 Task: Add a new rule when a card is added to the list "to do", the card's label should be yellow.
Action: Mouse pressed left at (635, 183)
Screenshot: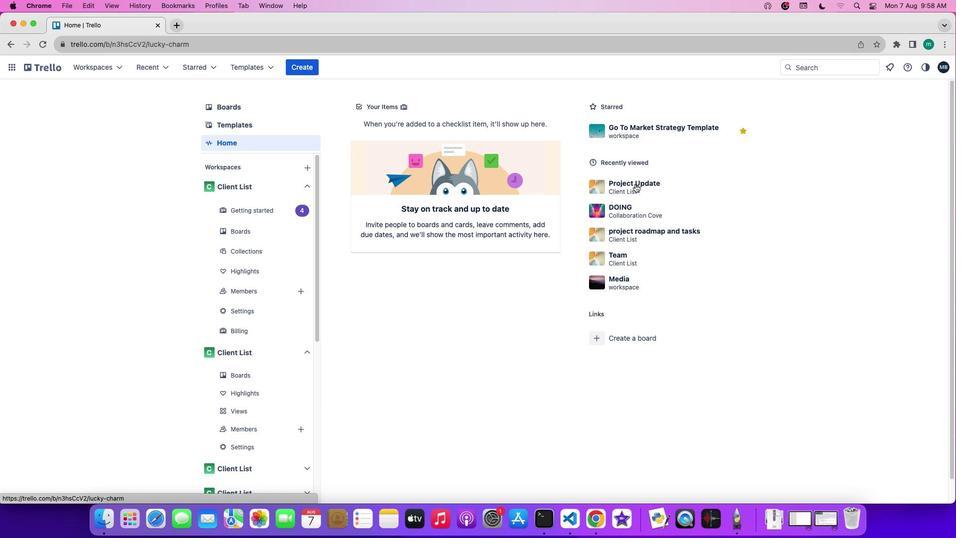 
Action: Mouse moved to (258, 138)
Screenshot: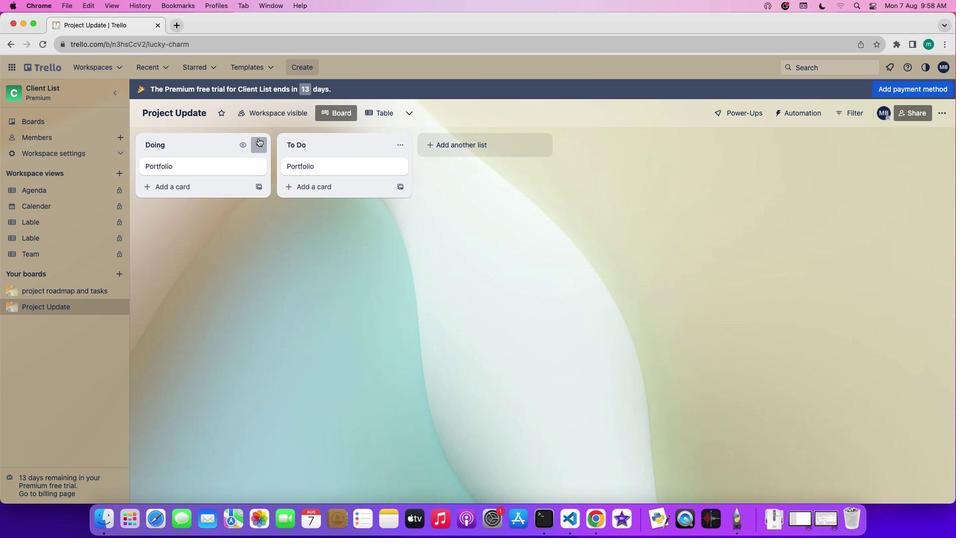 
Action: Mouse pressed left at (258, 138)
Screenshot: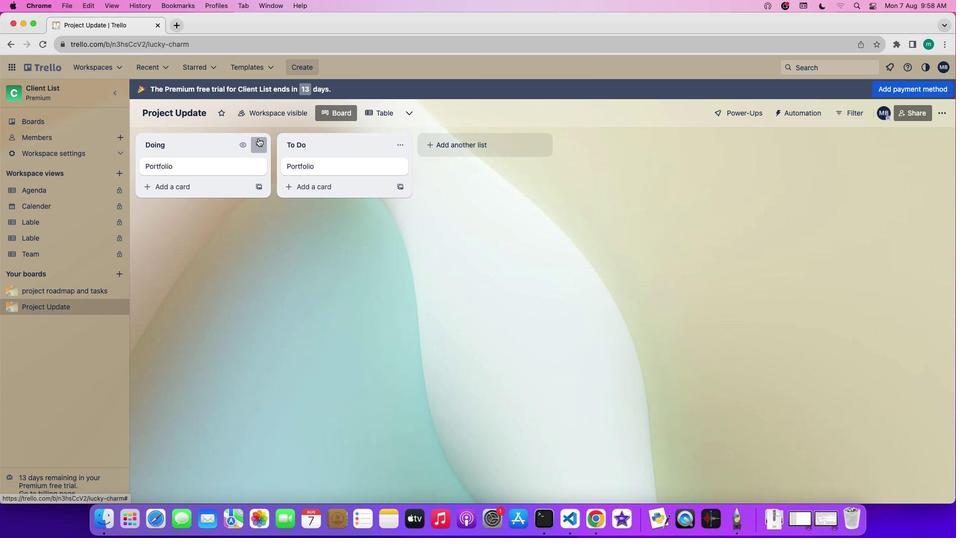 
Action: Mouse moved to (277, 276)
Screenshot: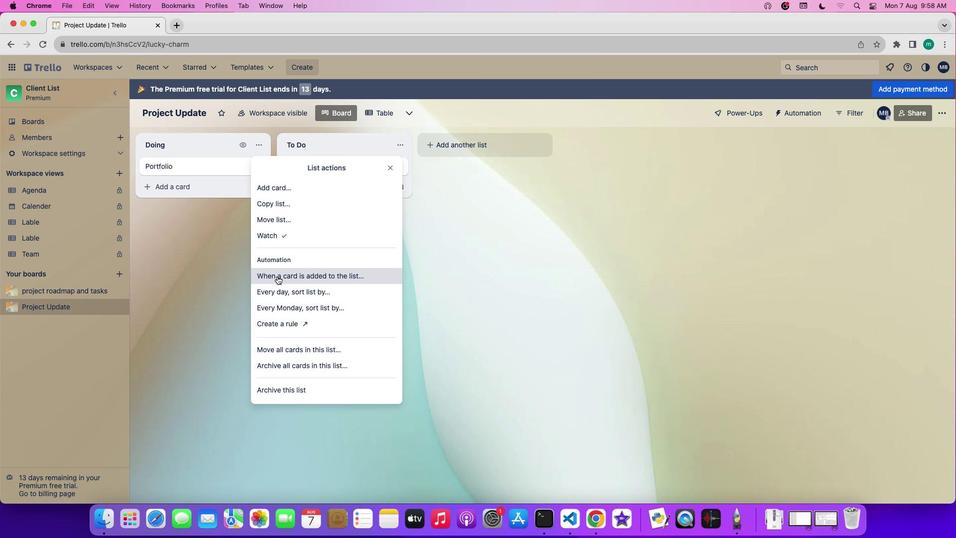 
Action: Mouse pressed left at (277, 276)
Screenshot: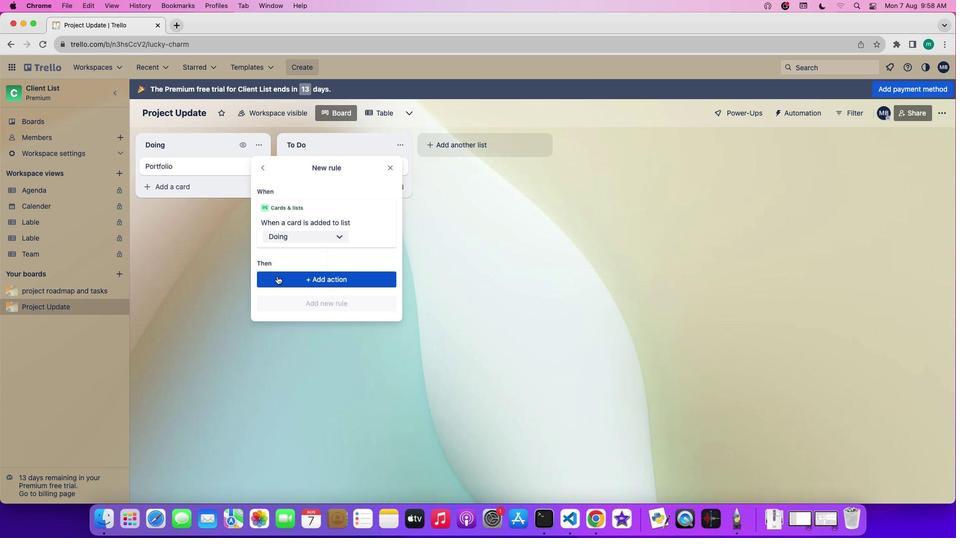 
Action: Mouse moved to (280, 277)
Screenshot: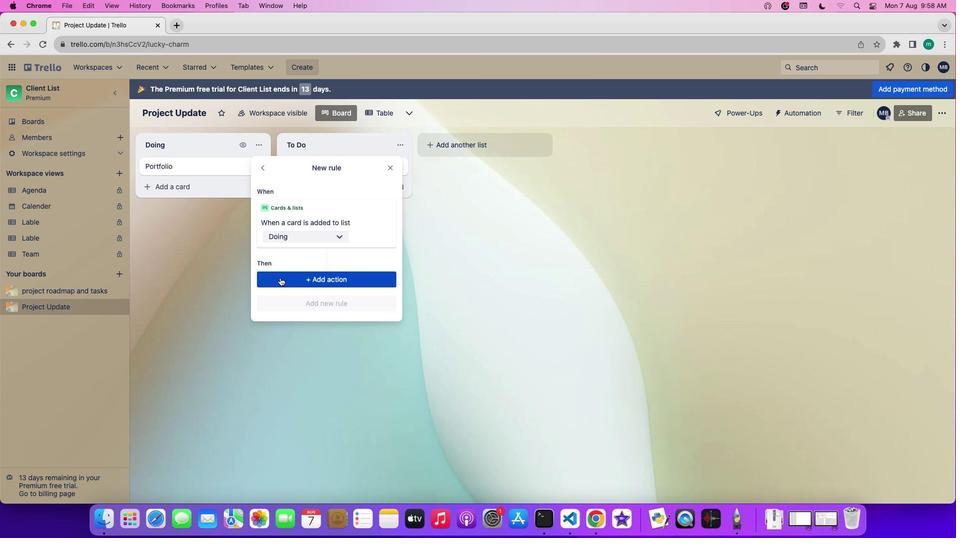 
Action: Mouse pressed left at (280, 277)
Screenshot: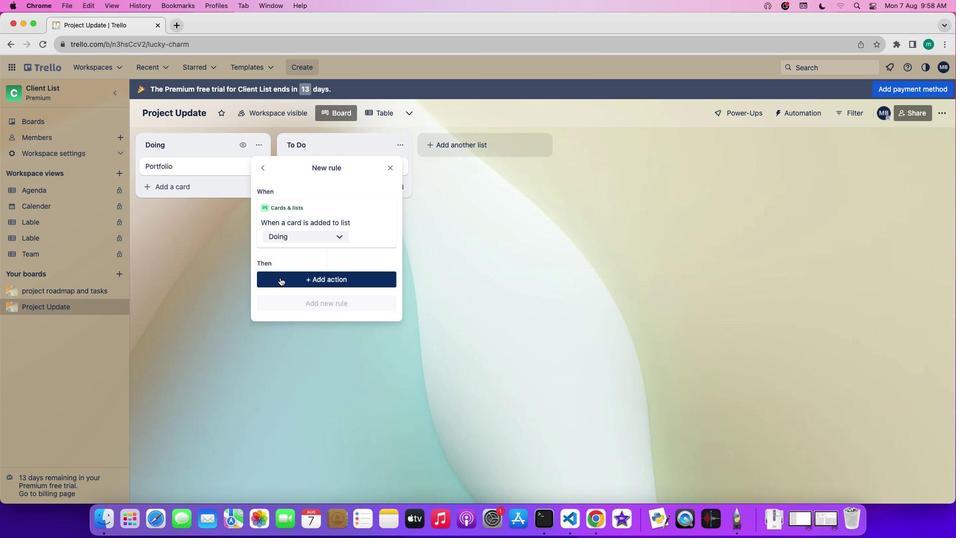 
Action: Mouse moved to (299, 236)
Screenshot: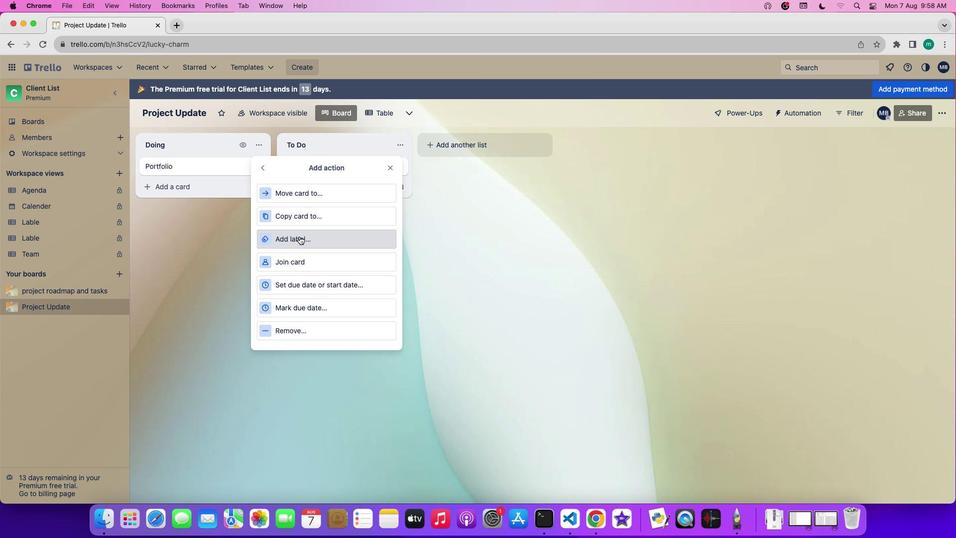 
Action: Mouse pressed left at (299, 236)
Screenshot: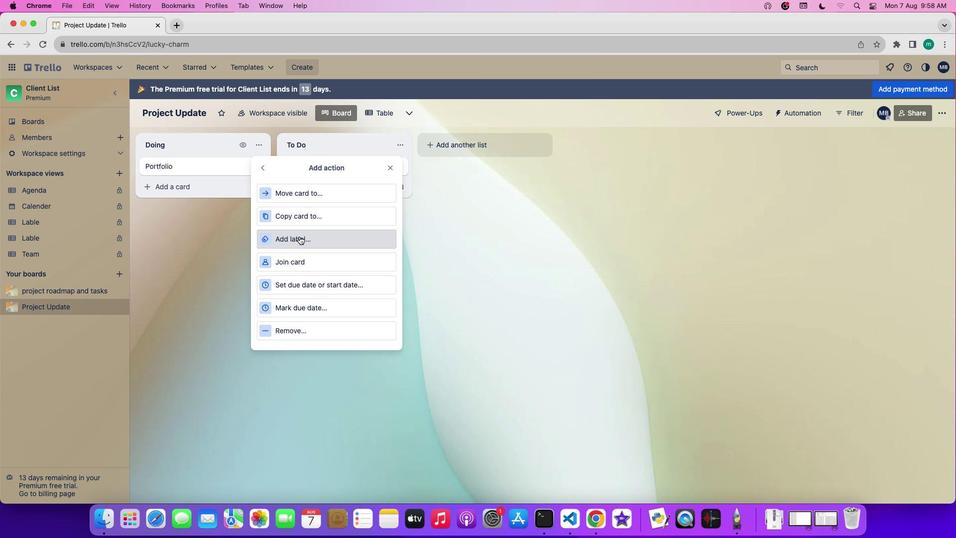 
Action: Mouse moved to (308, 228)
Screenshot: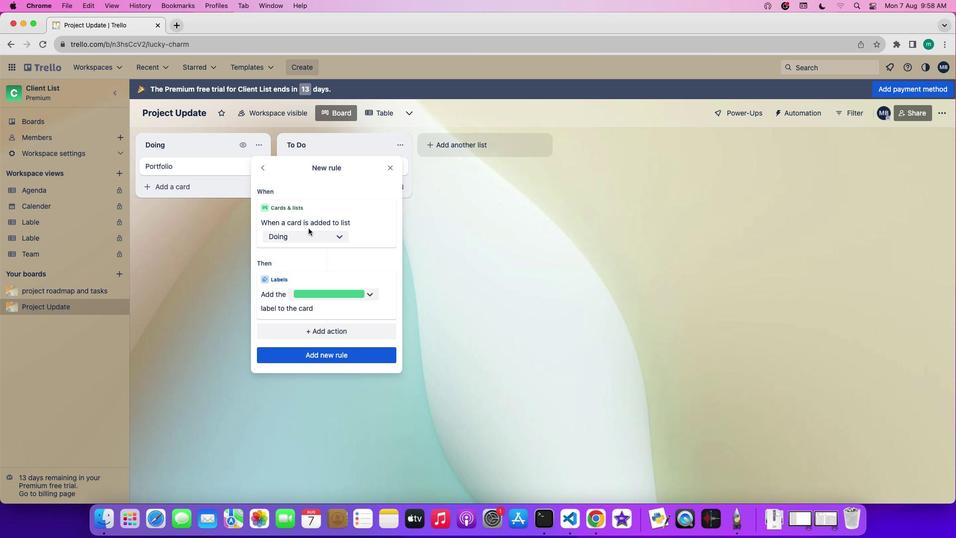 
Action: Mouse pressed left at (308, 228)
Screenshot: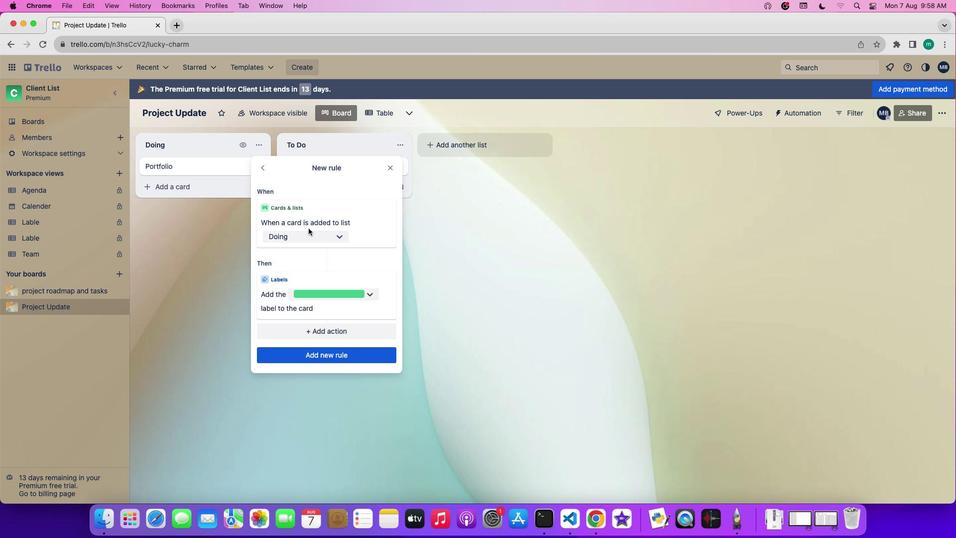 
Action: Mouse moved to (305, 230)
Screenshot: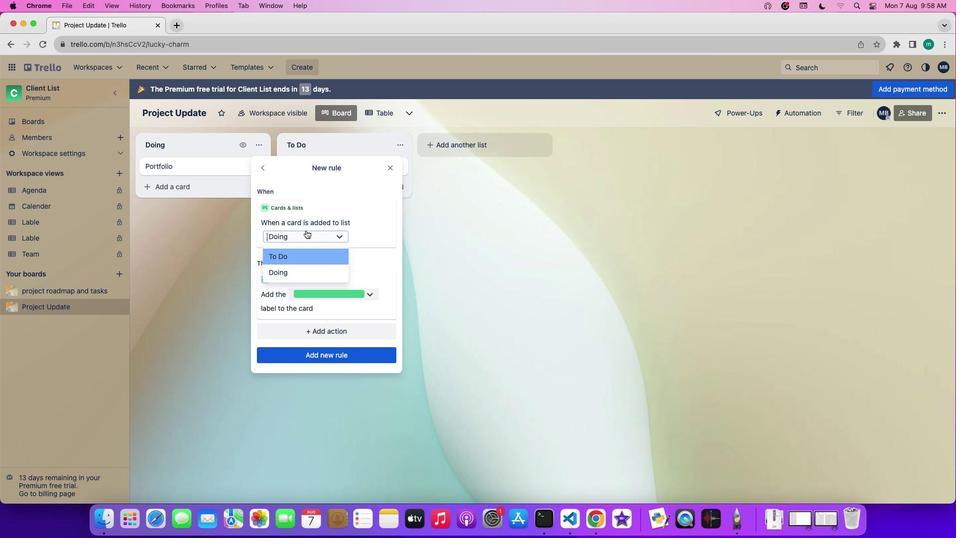 
Action: Mouse pressed left at (305, 230)
Screenshot: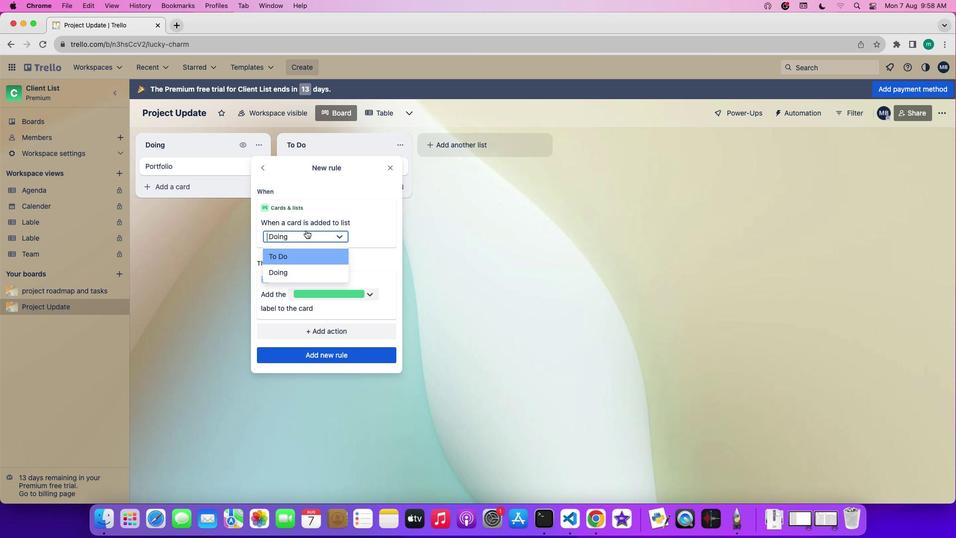 
Action: Mouse moved to (308, 258)
Screenshot: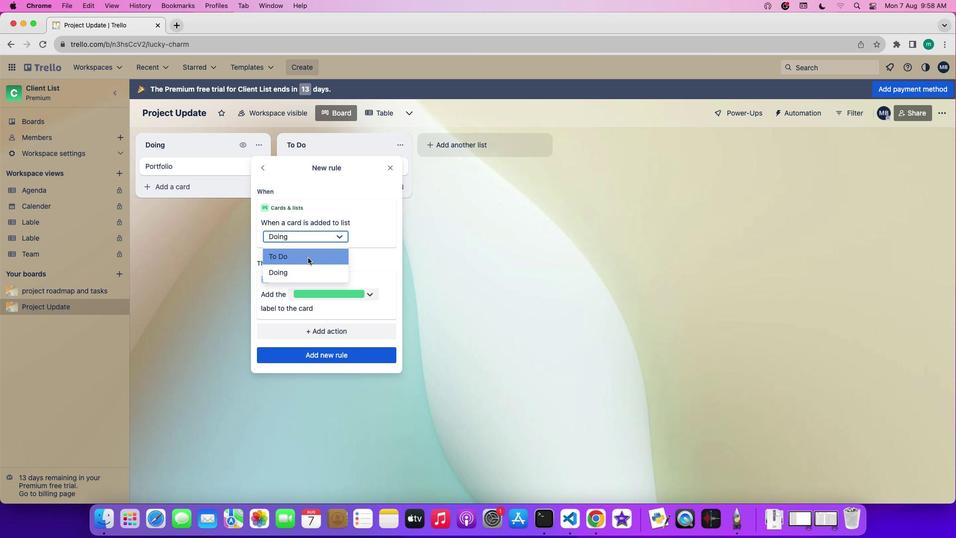 
Action: Mouse pressed left at (308, 258)
Screenshot: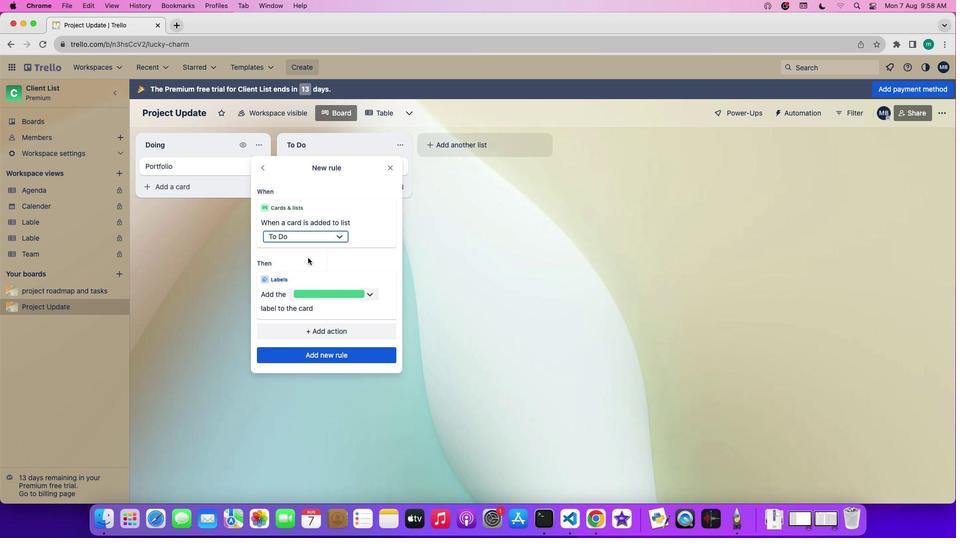 
Action: Mouse moved to (343, 298)
Screenshot: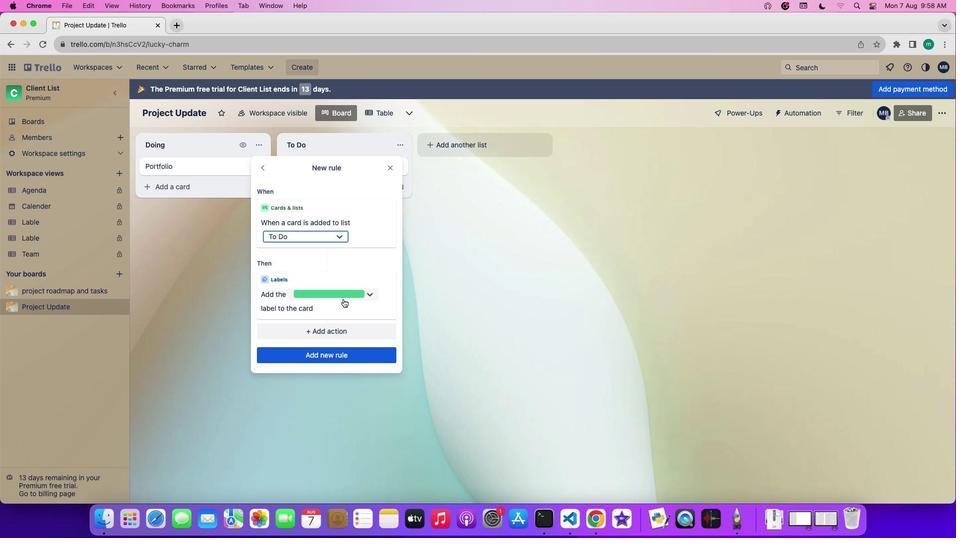 
Action: Mouse pressed left at (343, 298)
Screenshot: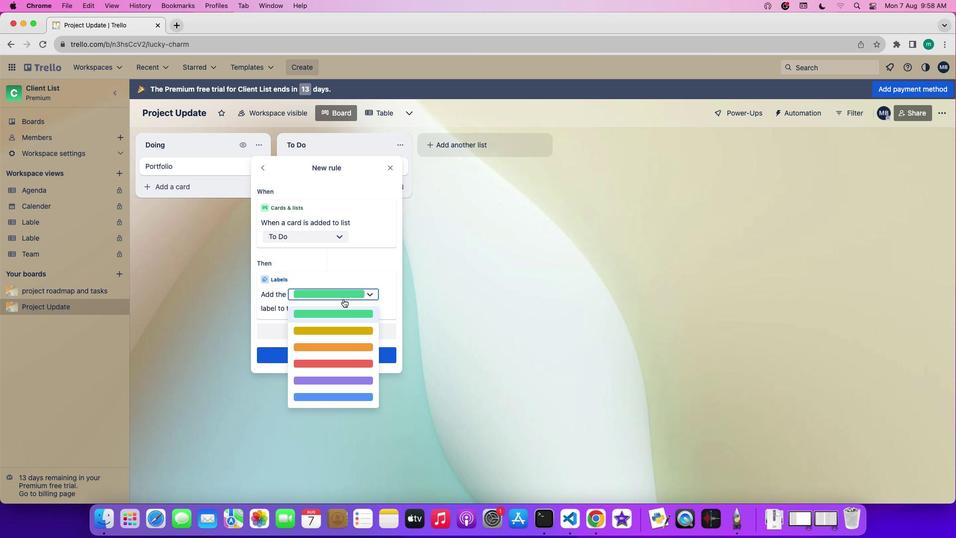 
Action: Mouse moved to (350, 328)
Screenshot: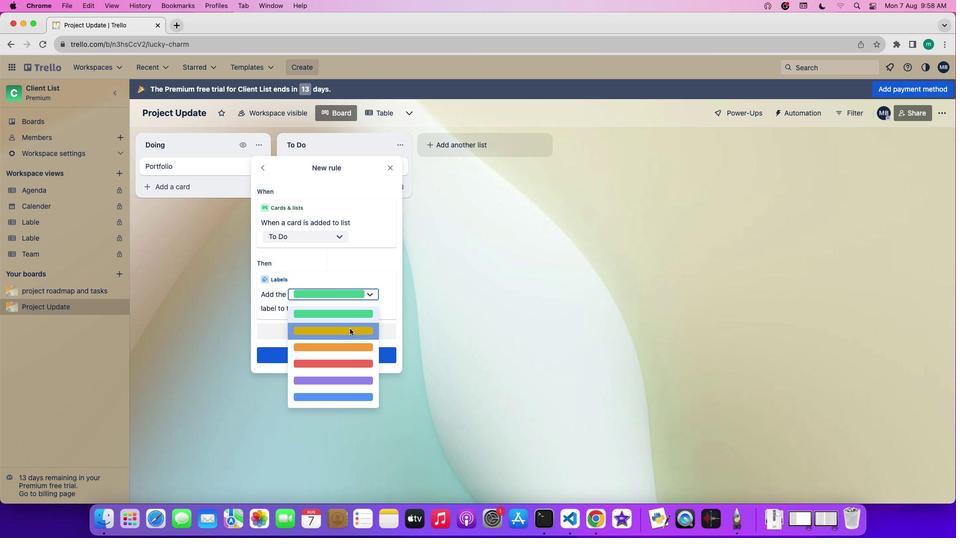 
Action: Mouse pressed left at (350, 328)
Screenshot: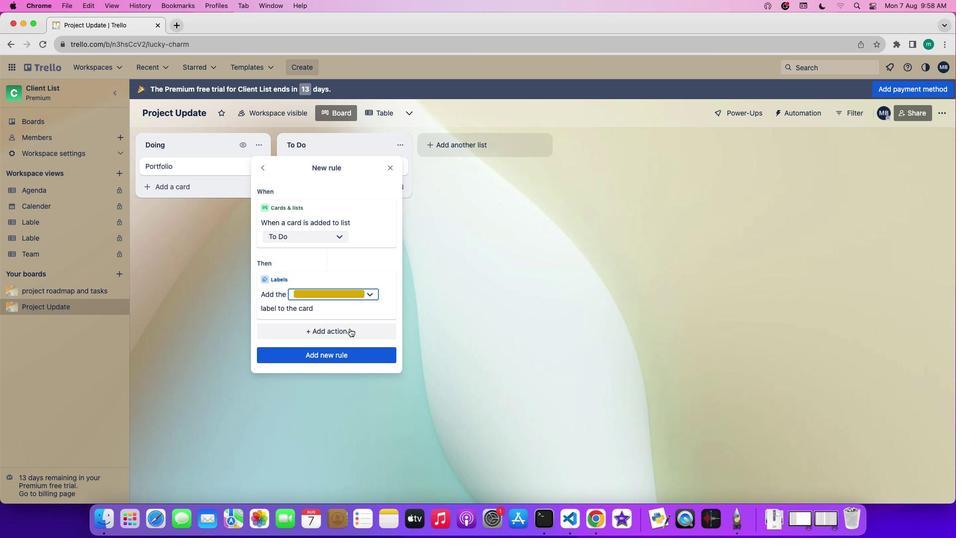 
